 Task: Add a field from the Popular template Effort Level a blank project AutoWave
Action: Mouse moved to (1064, 97)
Screenshot: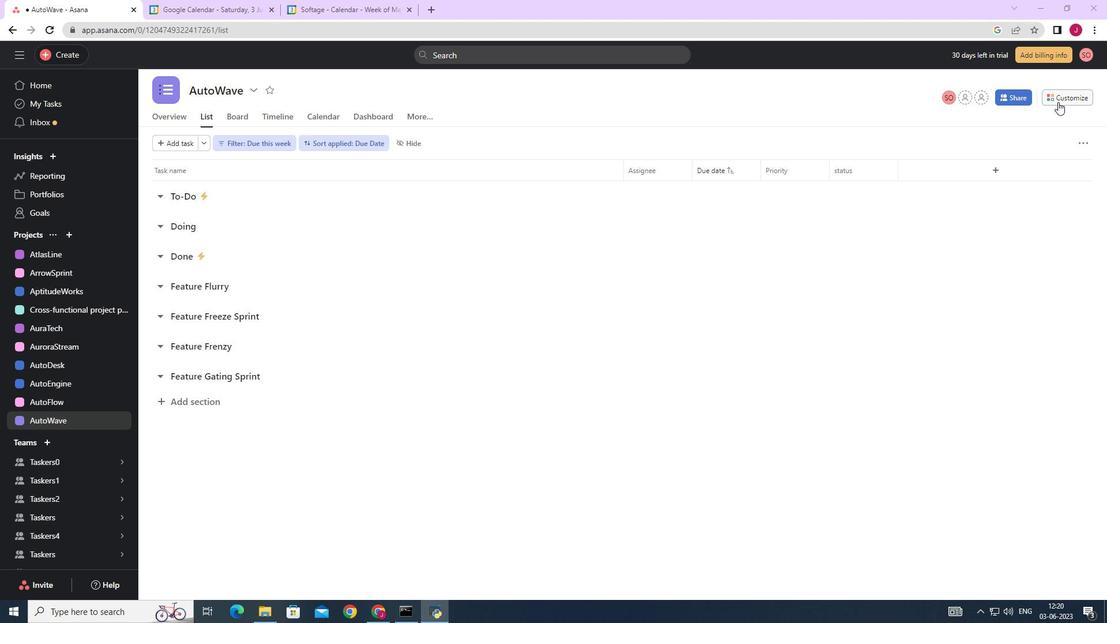 
Action: Mouse pressed left at (1064, 97)
Screenshot: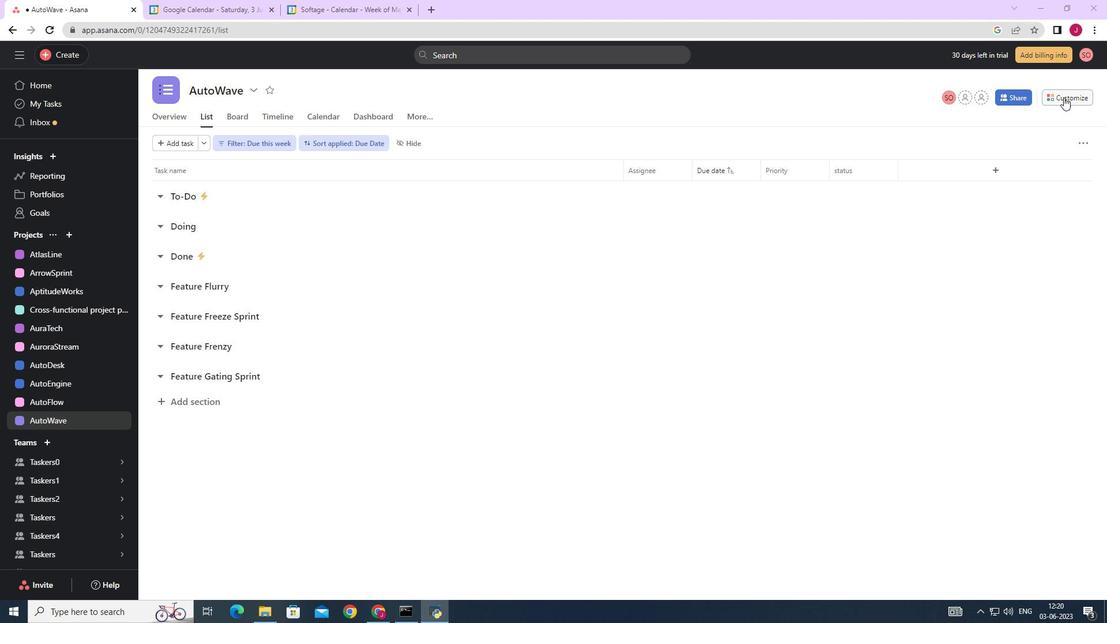 
Action: Mouse moved to (938, 231)
Screenshot: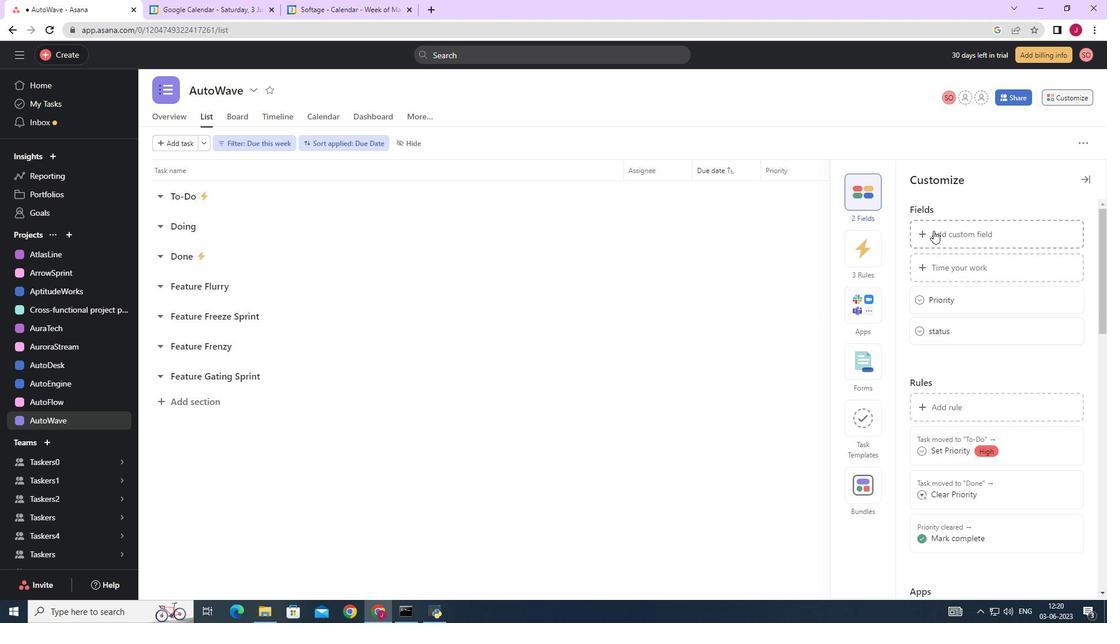 
Action: Mouse pressed left at (938, 231)
Screenshot: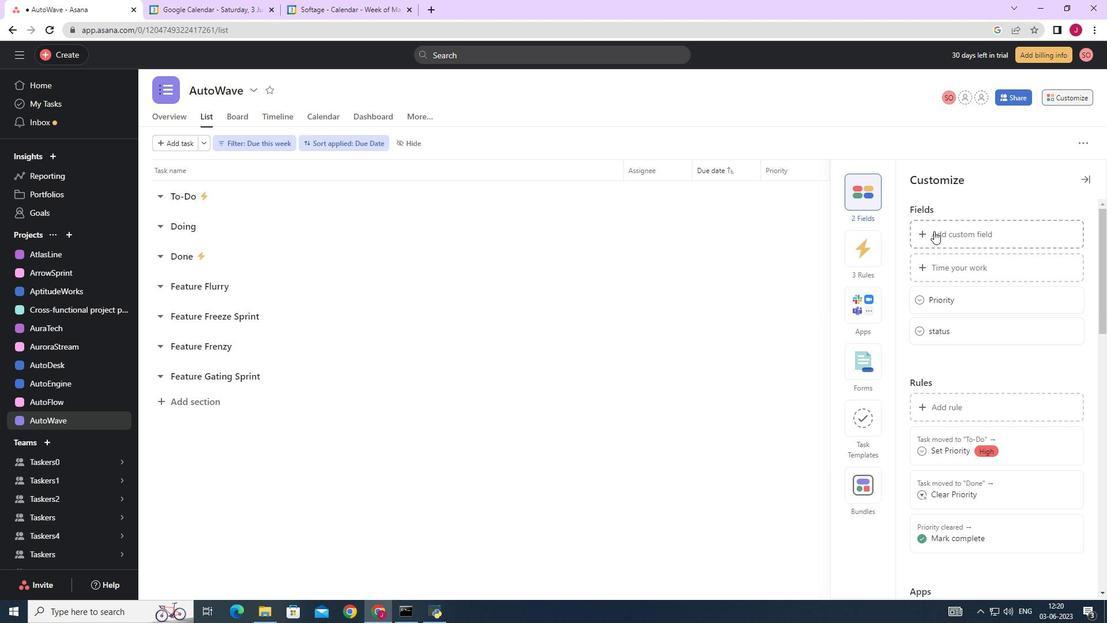 
Action: Mouse moved to (519, 174)
Screenshot: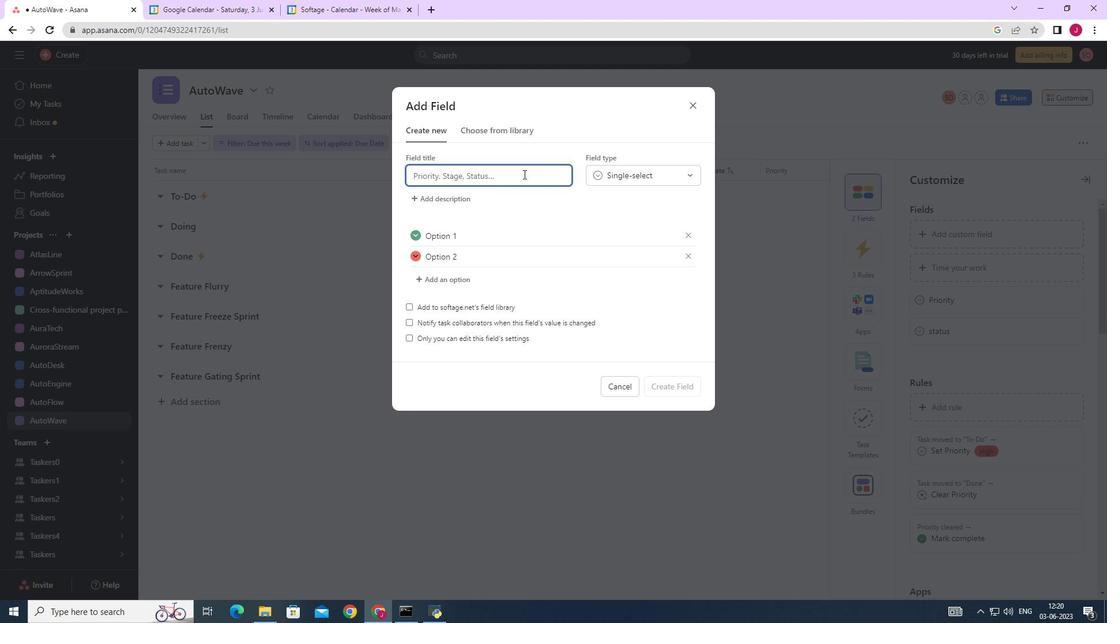 
Action: Key pressed <Key.caps_lock>E<Key.caps_lock>ffort<Key.space><Key.caps_lock>L<Key.caps_lock>evel
Screenshot: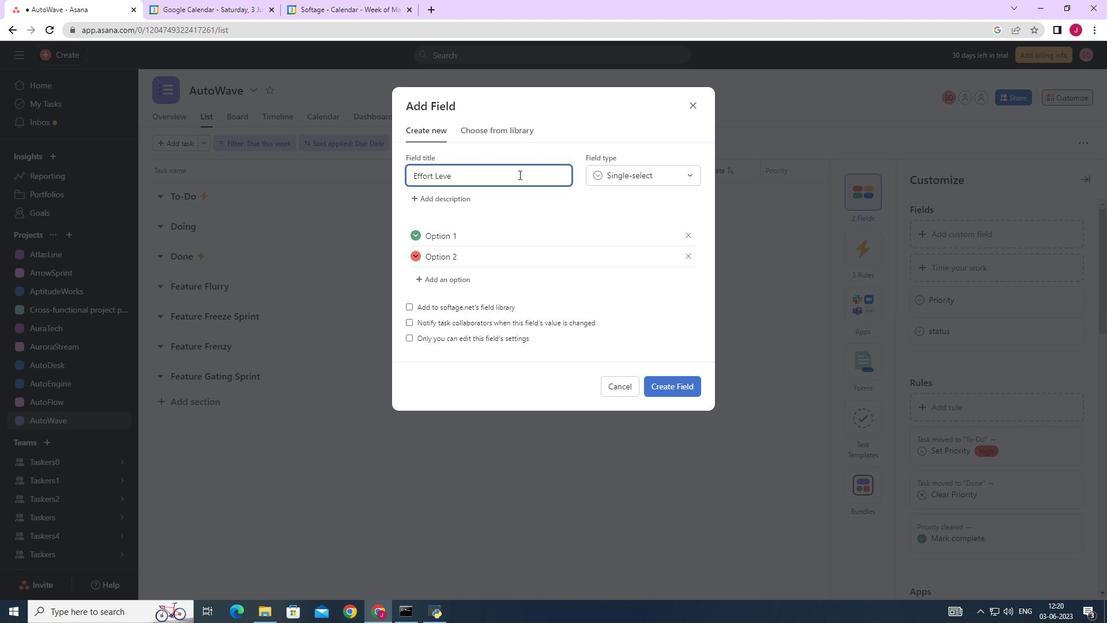 
Action: Mouse moved to (673, 386)
Screenshot: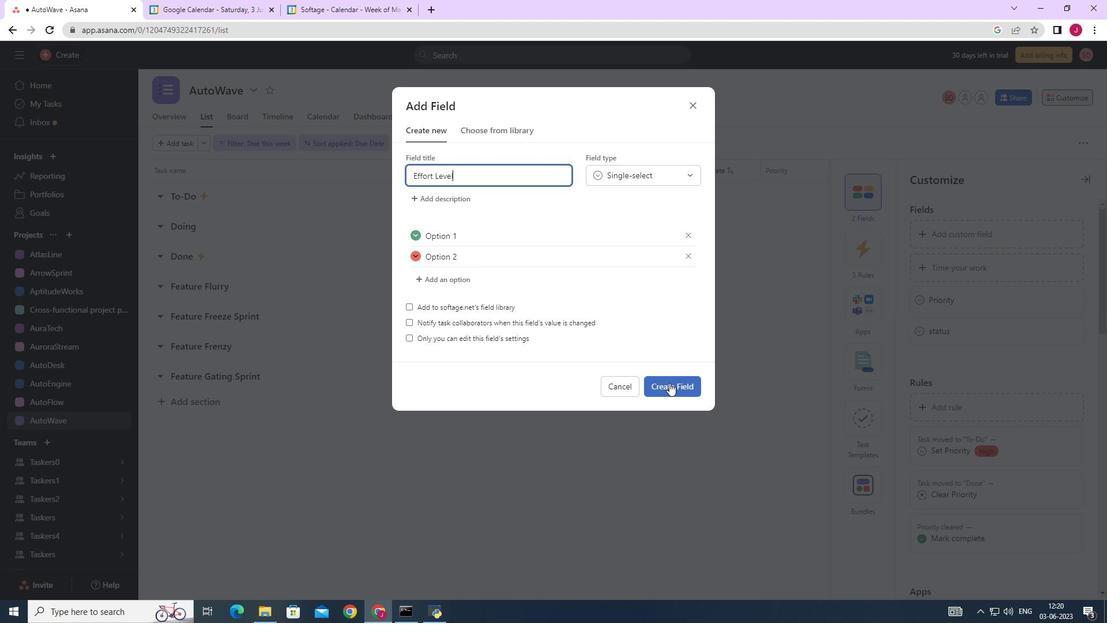 
Action: Mouse pressed left at (673, 386)
Screenshot: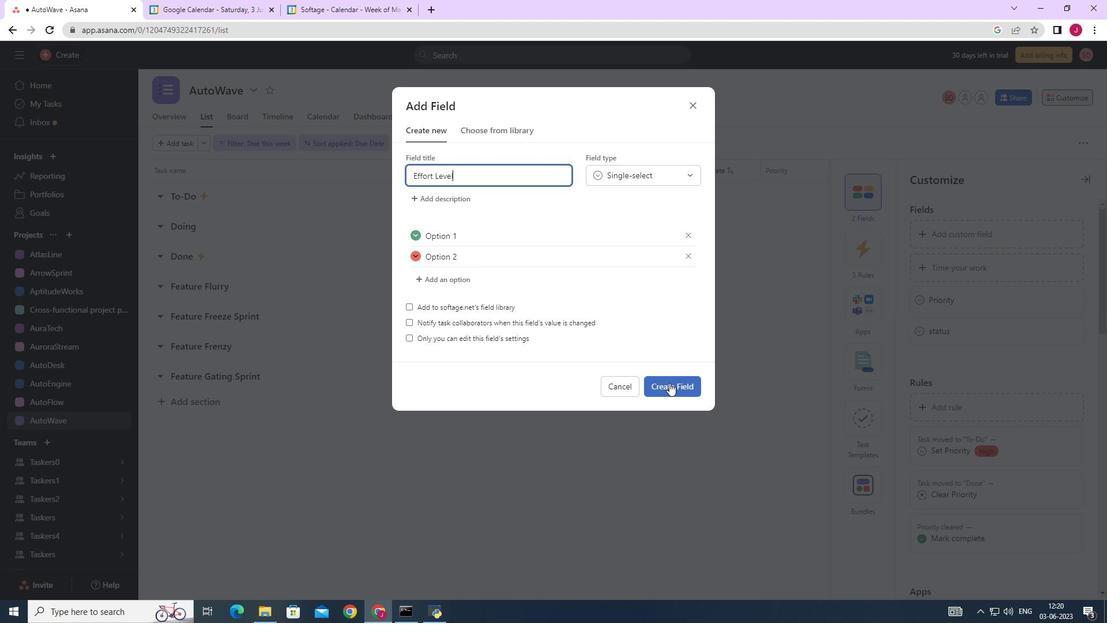 
Action: Mouse moved to (666, 379)
Screenshot: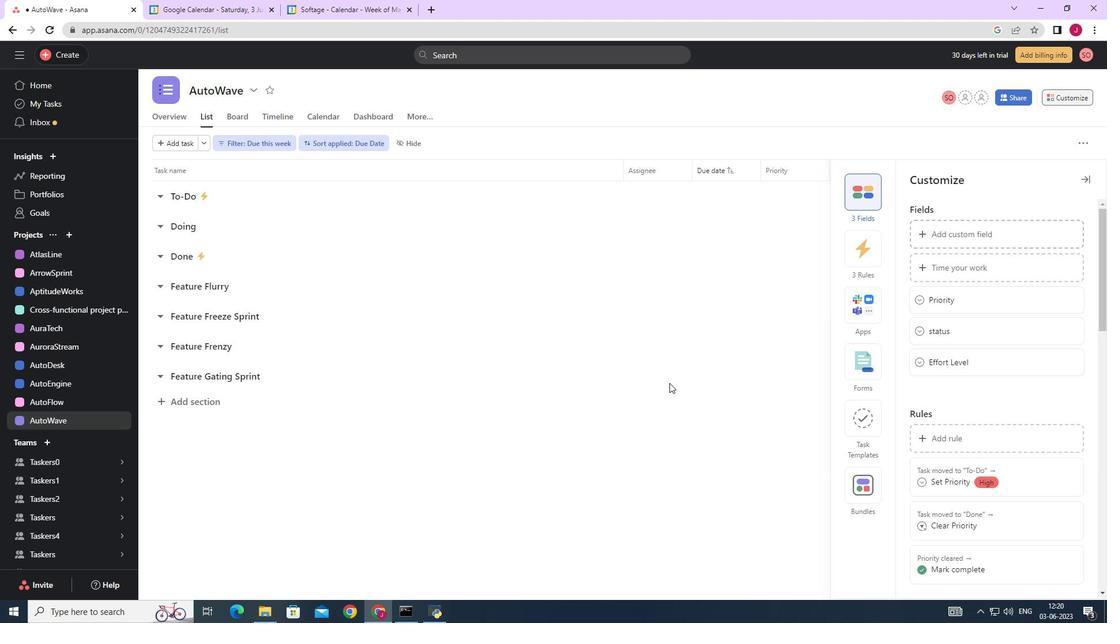 
